 Task: Create a due date automation trigger when advanced on, 2 working days after a card is due add dates due next month at 11:00 AM.
Action: Mouse moved to (992, 77)
Screenshot: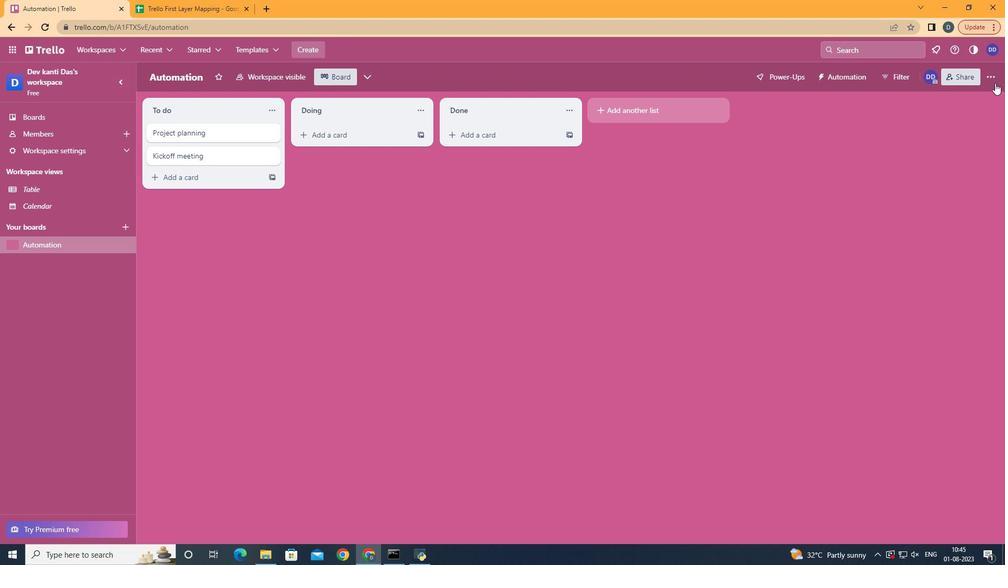 
Action: Mouse pressed left at (992, 77)
Screenshot: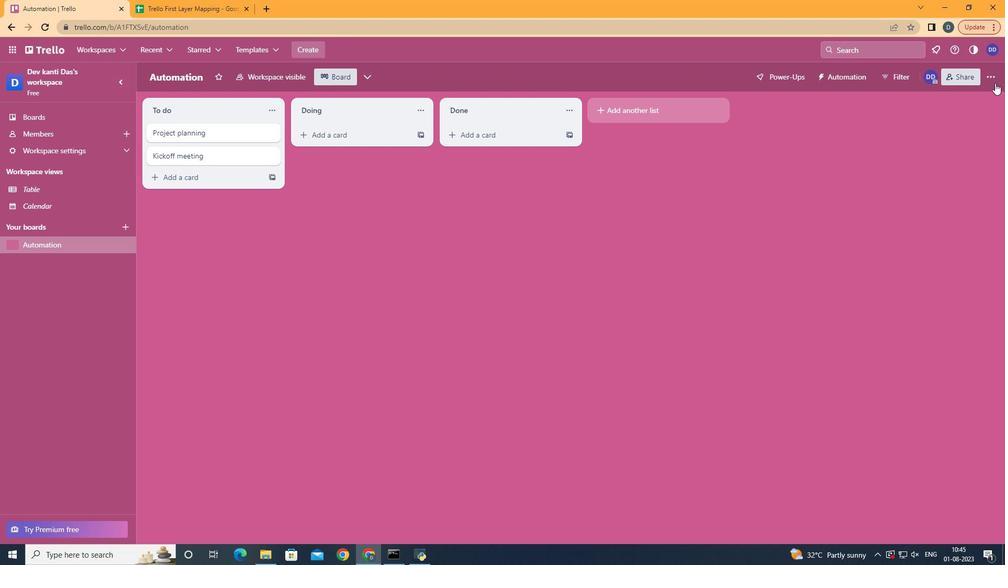 
Action: Mouse moved to (876, 221)
Screenshot: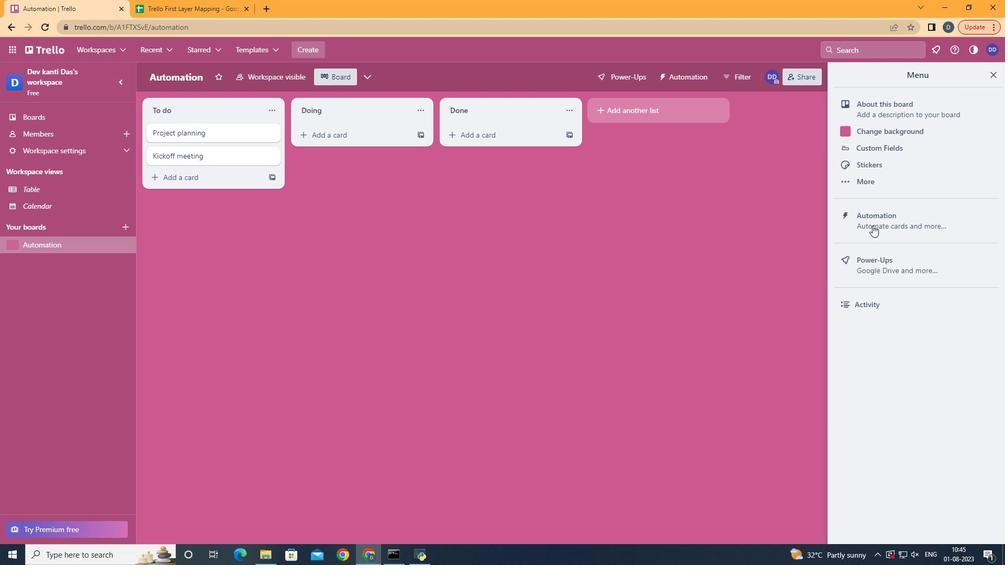 
Action: Mouse pressed left at (876, 221)
Screenshot: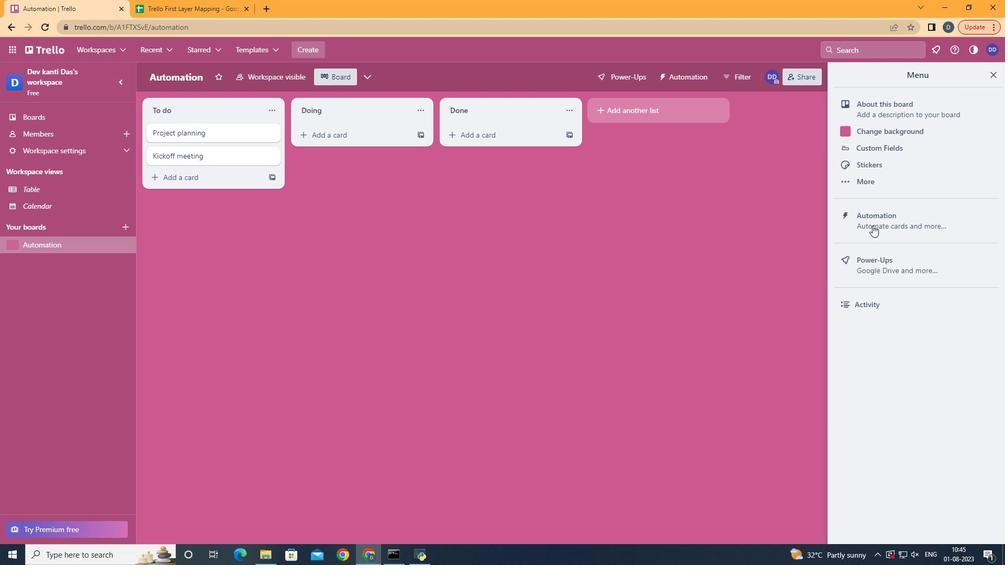 
Action: Mouse moved to (213, 211)
Screenshot: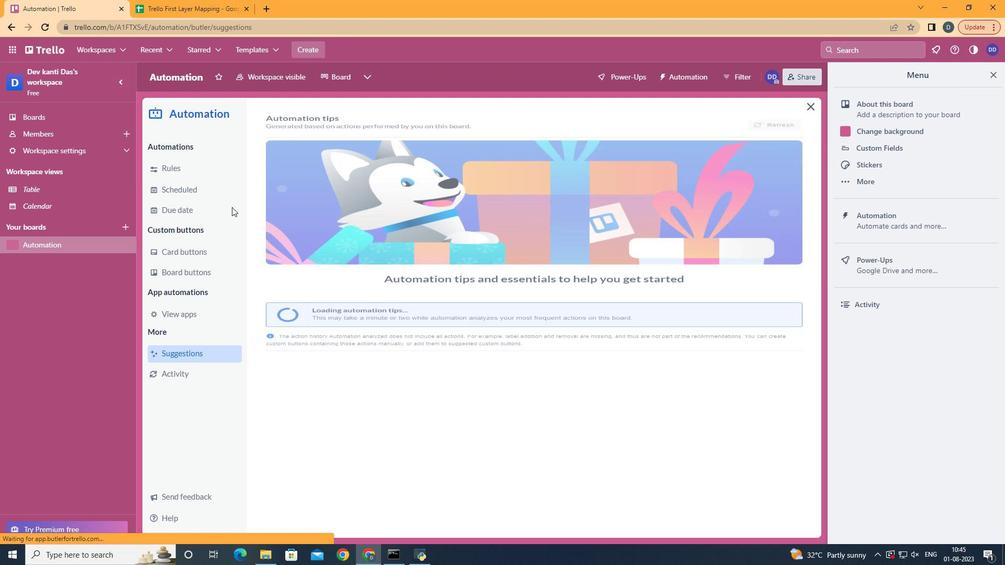
Action: Mouse pressed left at (213, 211)
Screenshot: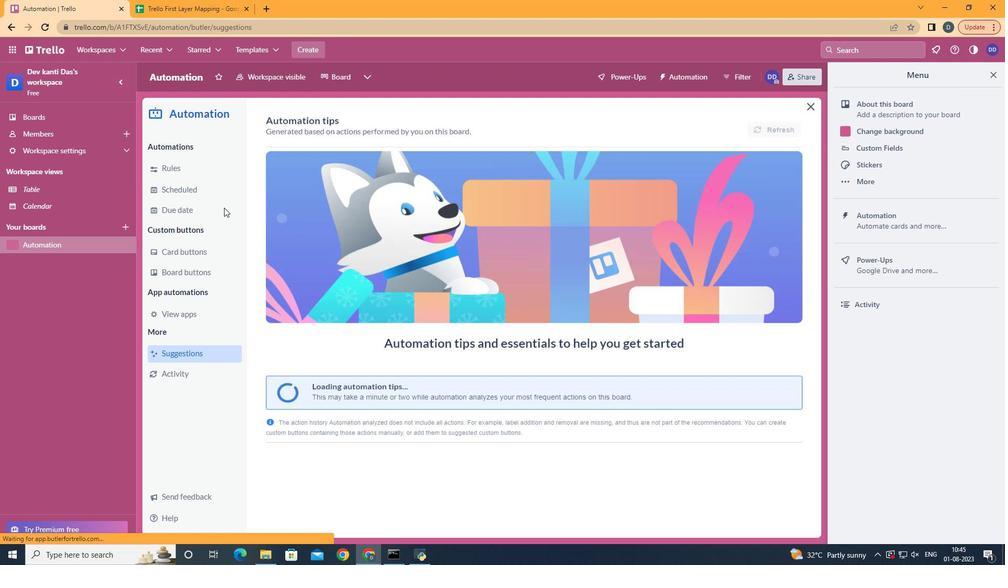 
Action: Mouse moved to (751, 127)
Screenshot: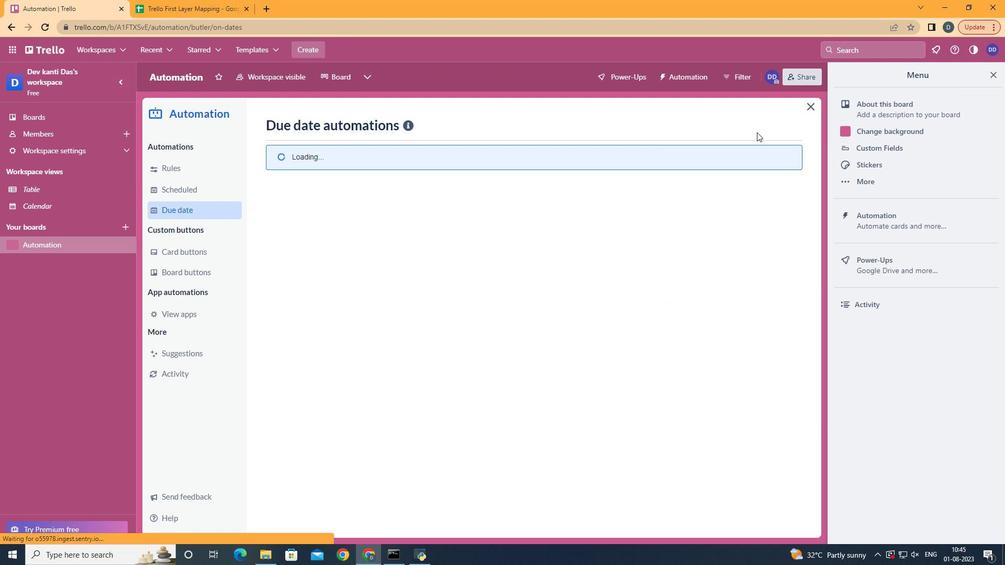 
Action: Mouse pressed left at (751, 127)
Screenshot: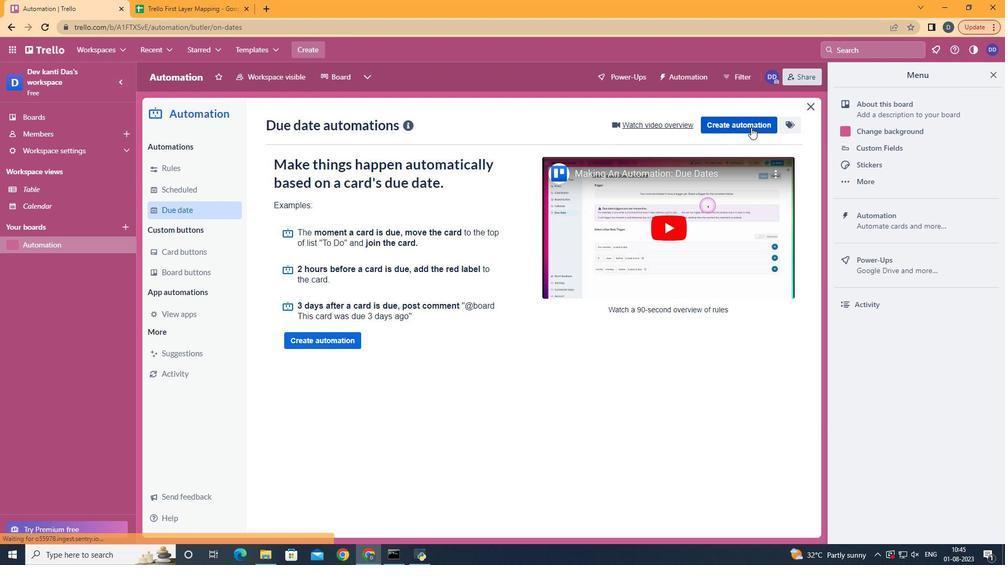 
Action: Mouse moved to (530, 234)
Screenshot: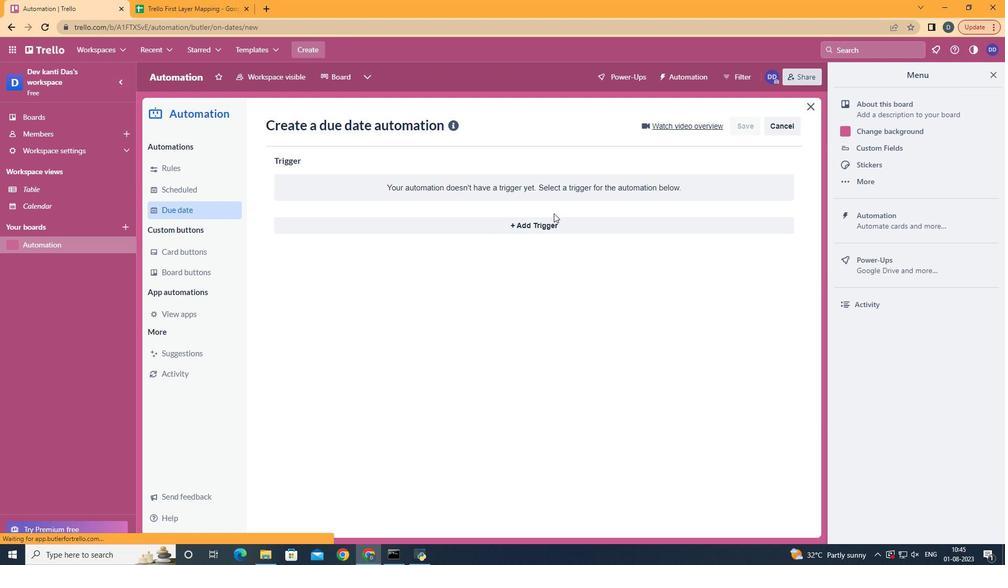 
Action: Mouse pressed left at (532, 231)
Screenshot: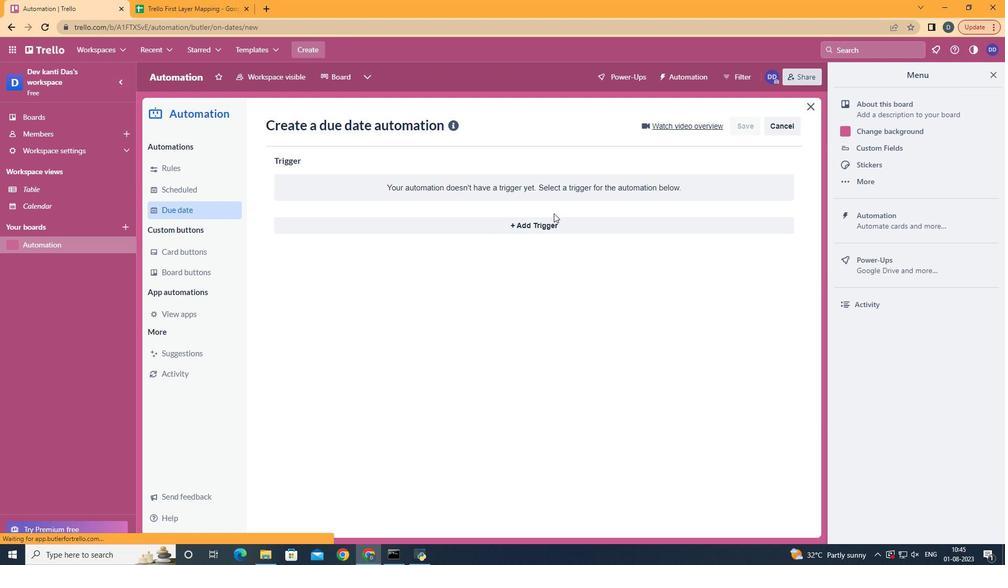 
Action: Mouse moved to (343, 423)
Screenshot: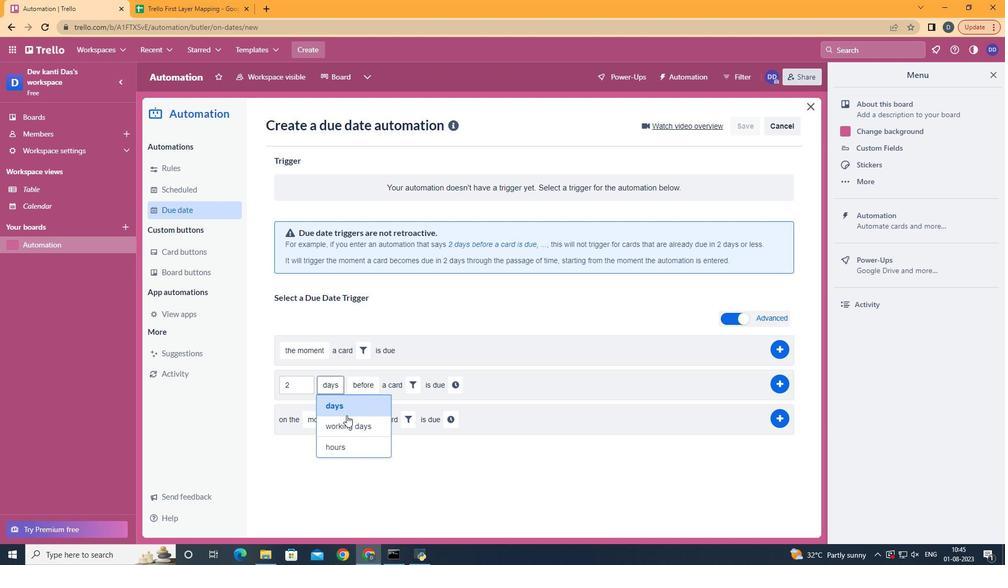 
Action: Mouse pressed left at (343, 423)
Screenshot: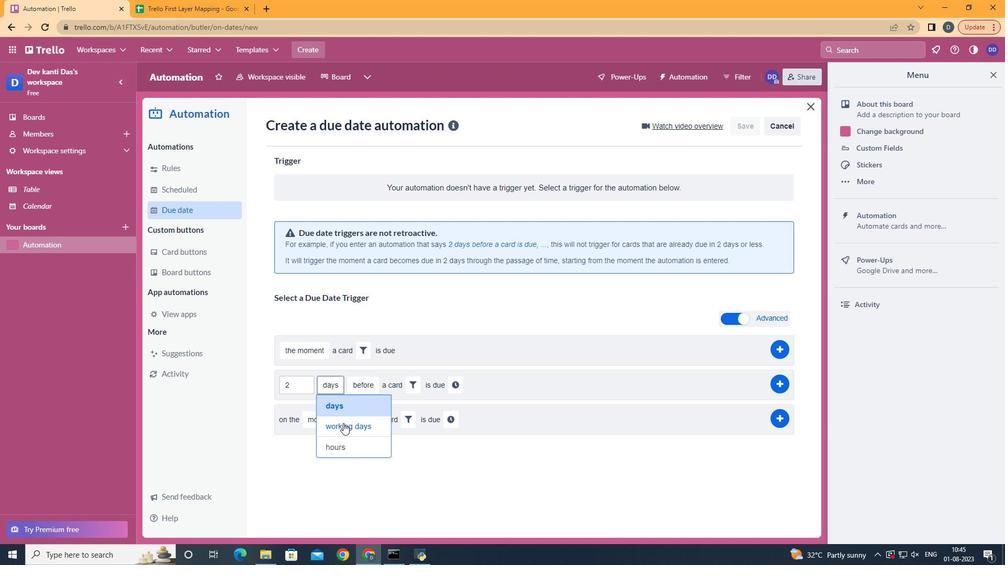 
Action: Mouse moved to (400, 424)
Screenshot: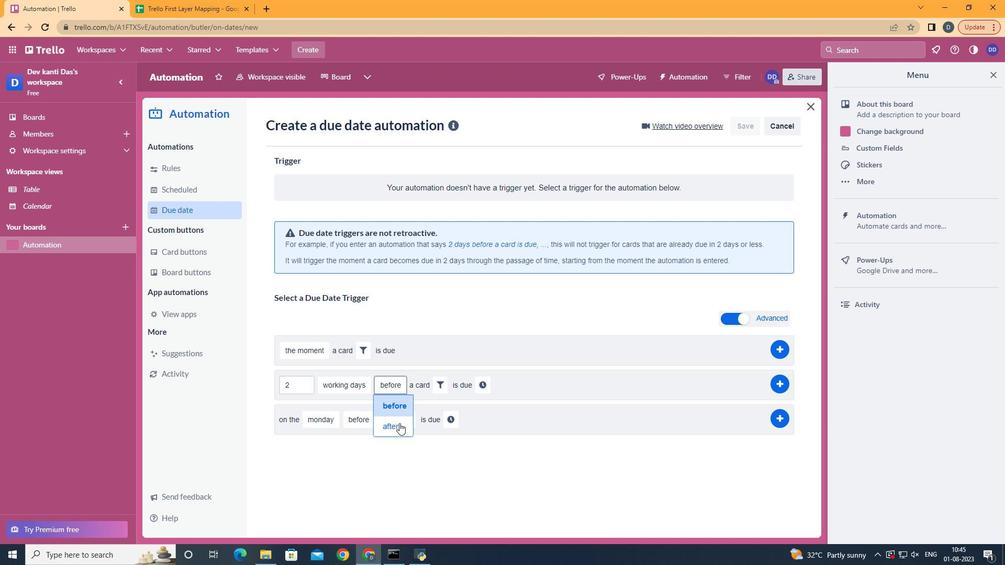 
Action: Mouse pressed left at (400, 424)
Screenshot: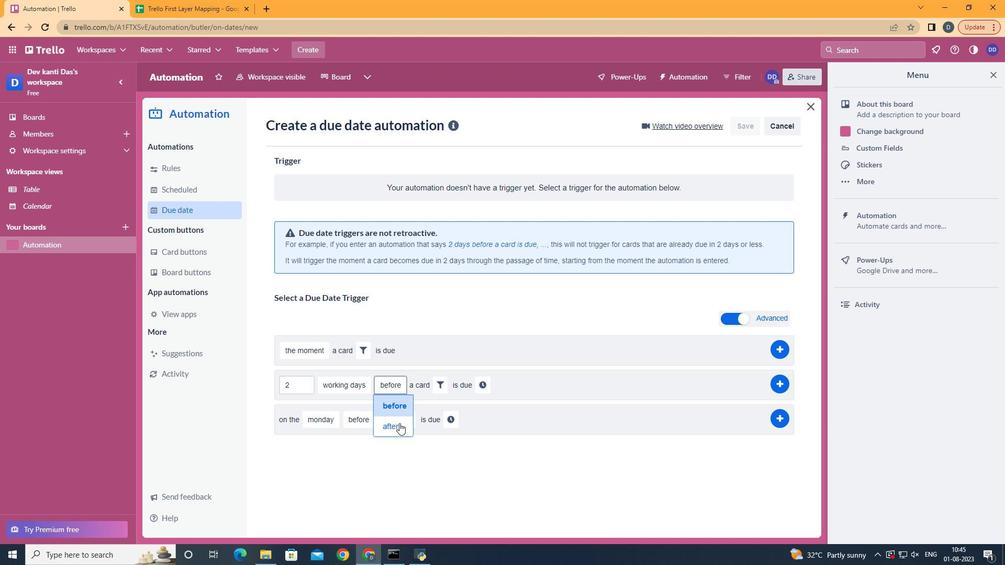 
Action: Mouse moved to (432, 387)
Screenshot: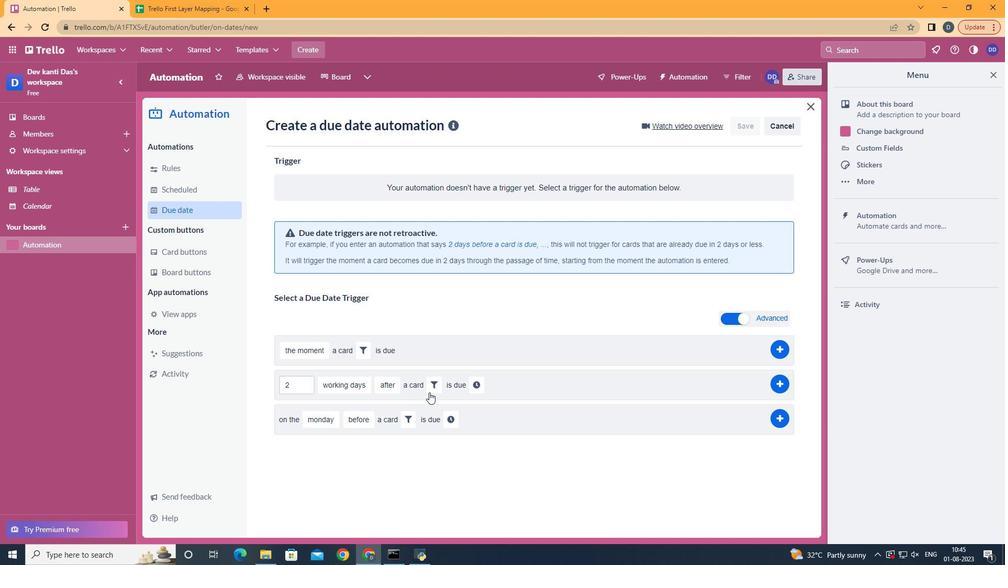 
Action: Mouse pressed left at (432, 387)
Screenshot: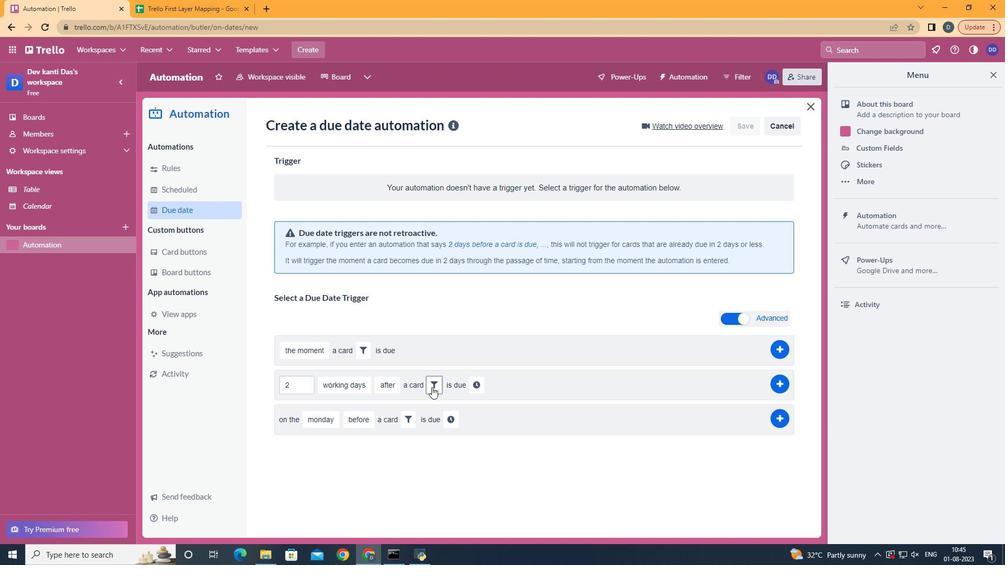 
Action: Mouse moved to (492, 414)
Screenshot: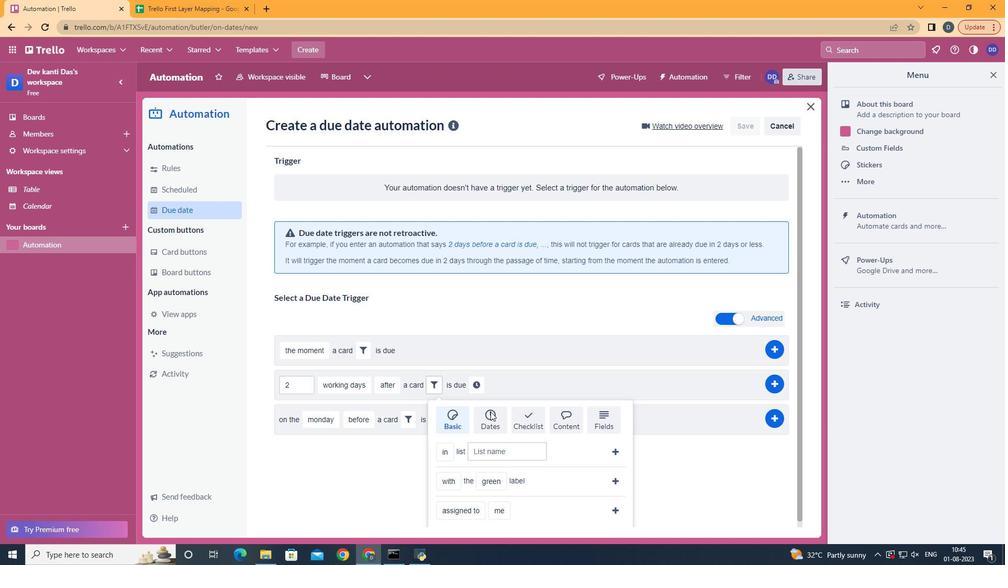 
Action: Mouse pressed left at (492, 414)
Screenshot: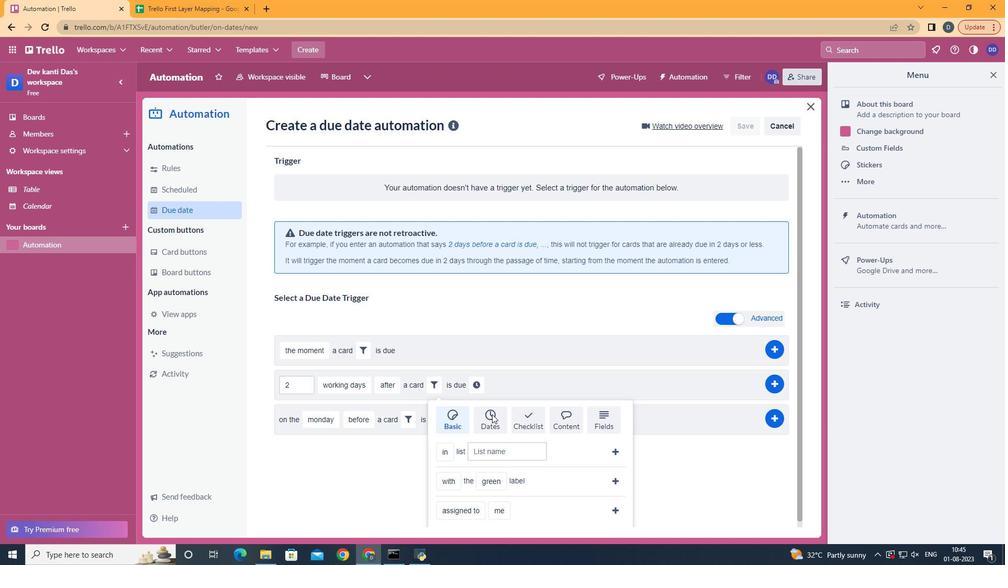 
Action: Mouse scrolled (492, 414) with delta (0, 0)
Screenshot: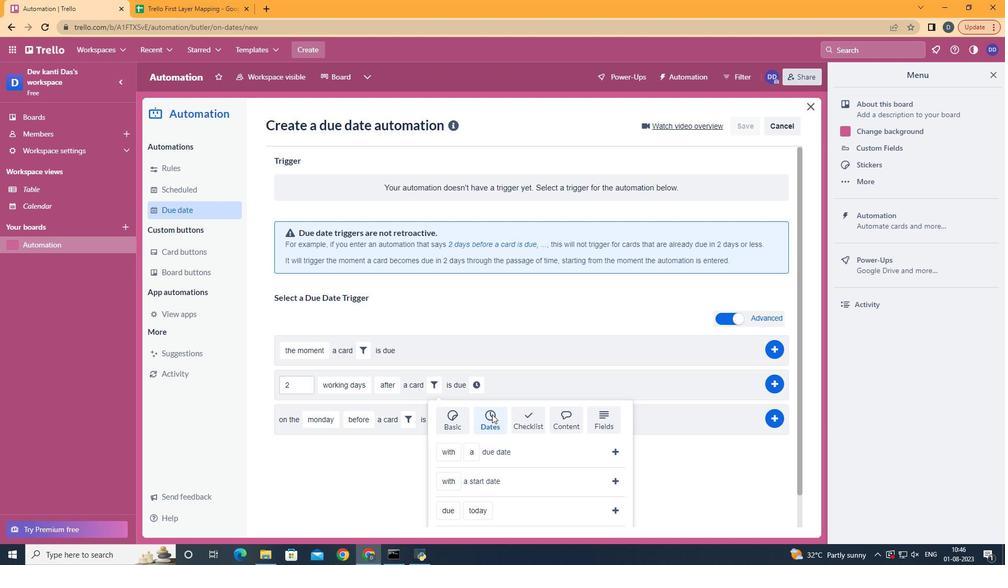 
Action: Mouse scrolled (492, 414) with delta (0, 0)
Screenshot: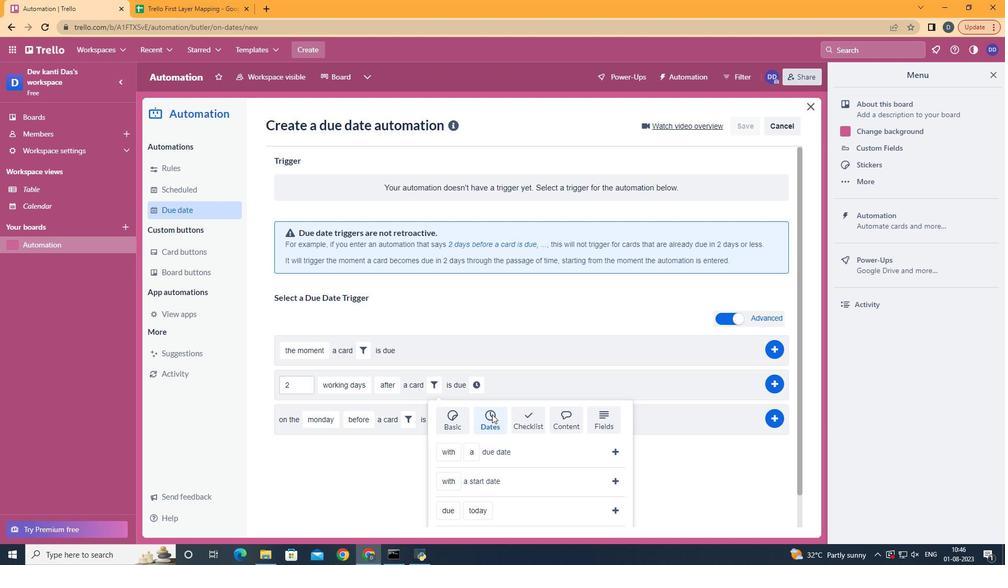 
Action: Mouse scrolled (492, 414) with delta (0, 0)
Screenshot: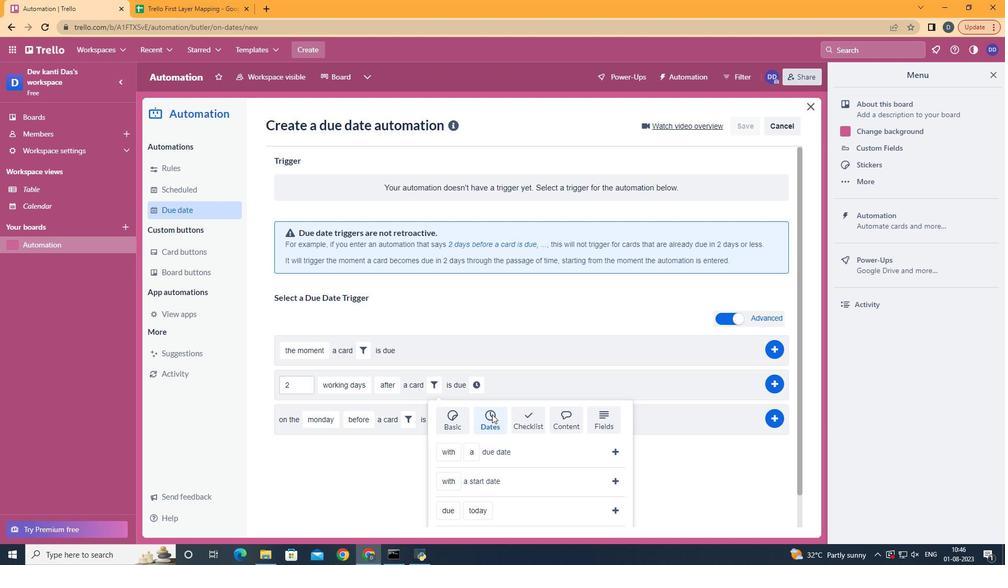 
Action: Mouse scrolled (492, 414) with delta (0, 0)
Screenshot: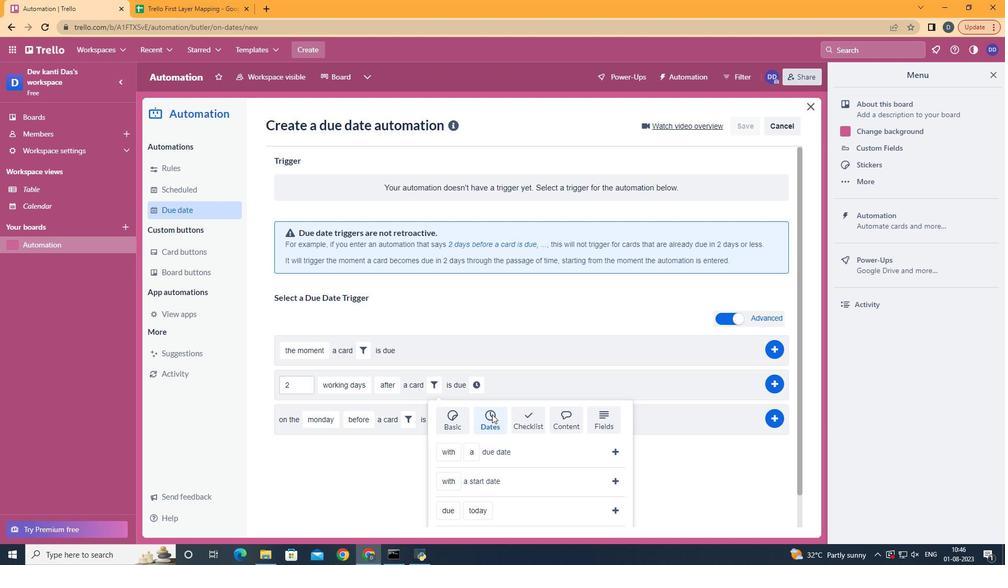 
Action: Mouse moved to (464, 393)
Screenshot: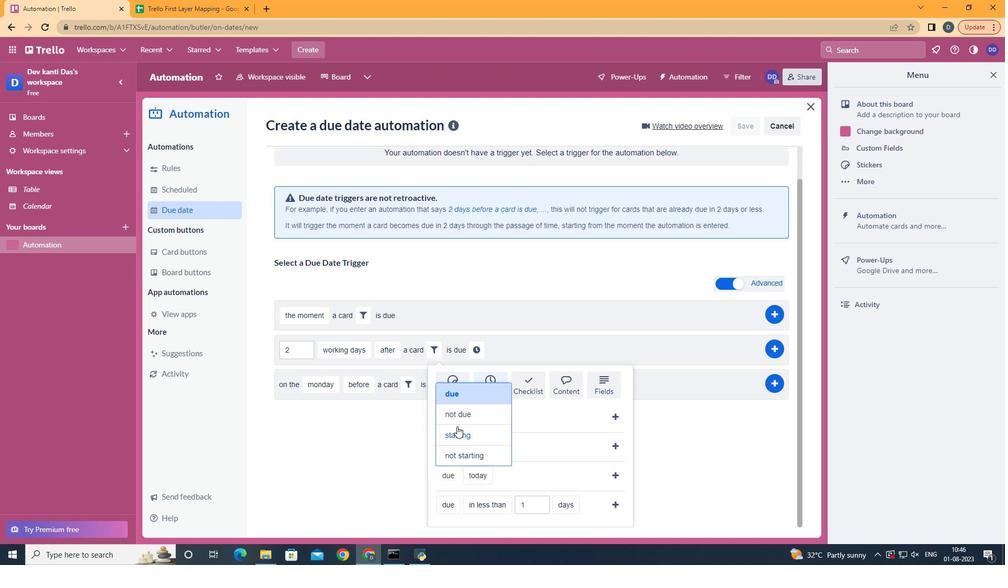 
Action: Mouse pressed left at (464, 393)
Screenshot: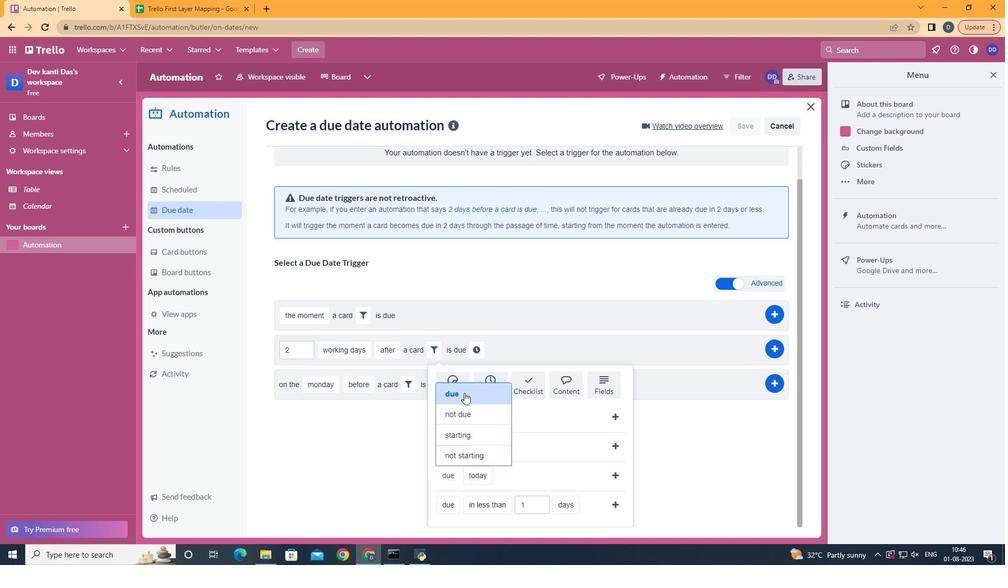 
Action: Mouse moved to (487, 458)
Screenshot: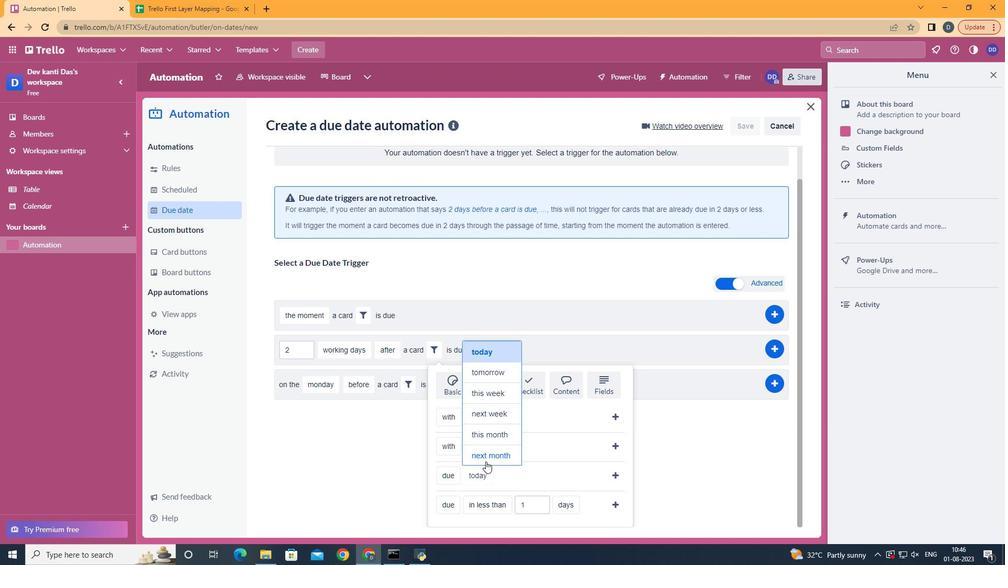 
Action: Mouse pressed left at (487, 458)
Screenshot: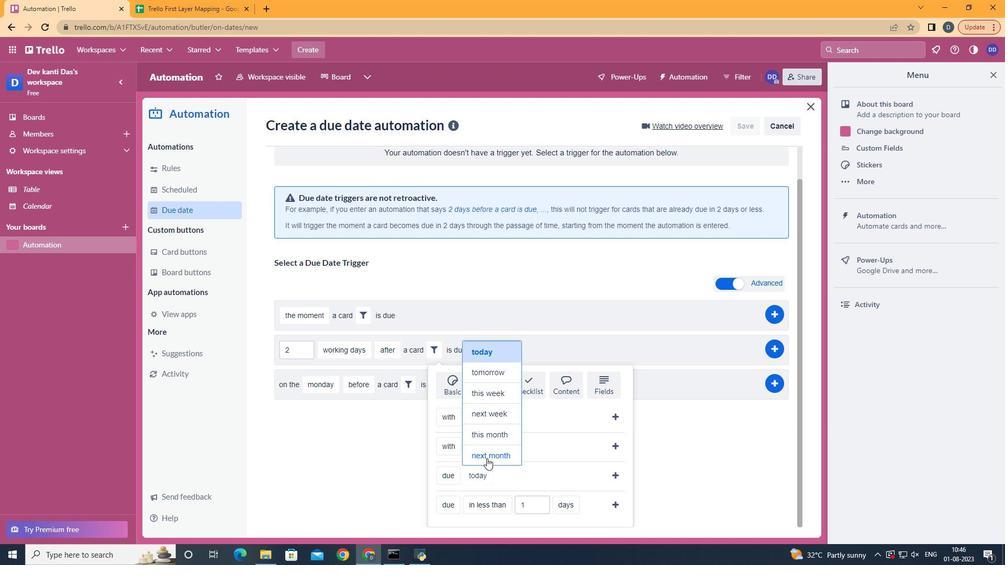 
Action: Mouse moved to (616, 470)
Screenshot: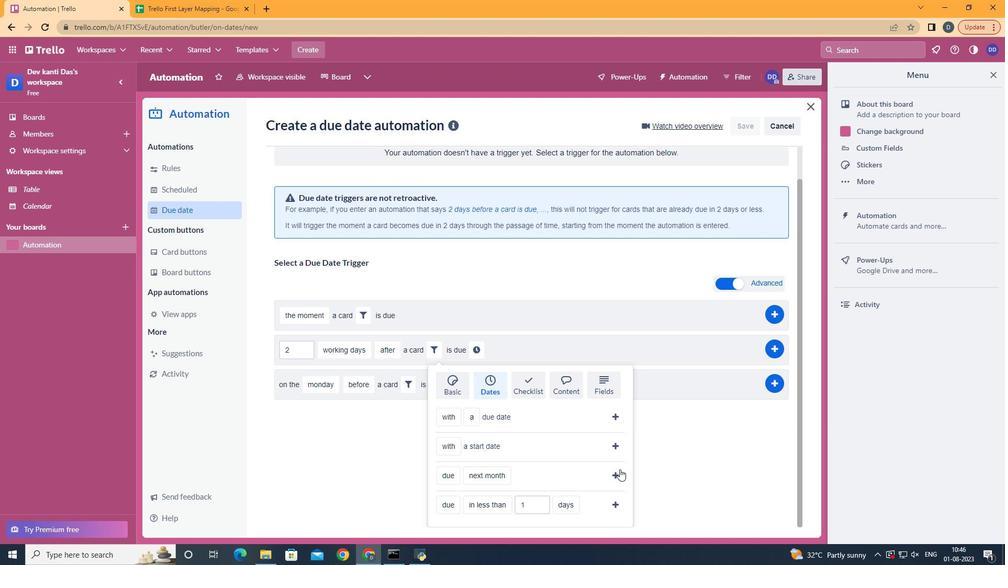 
Action: Mouse pressed left at (616, 470)
Screenshot: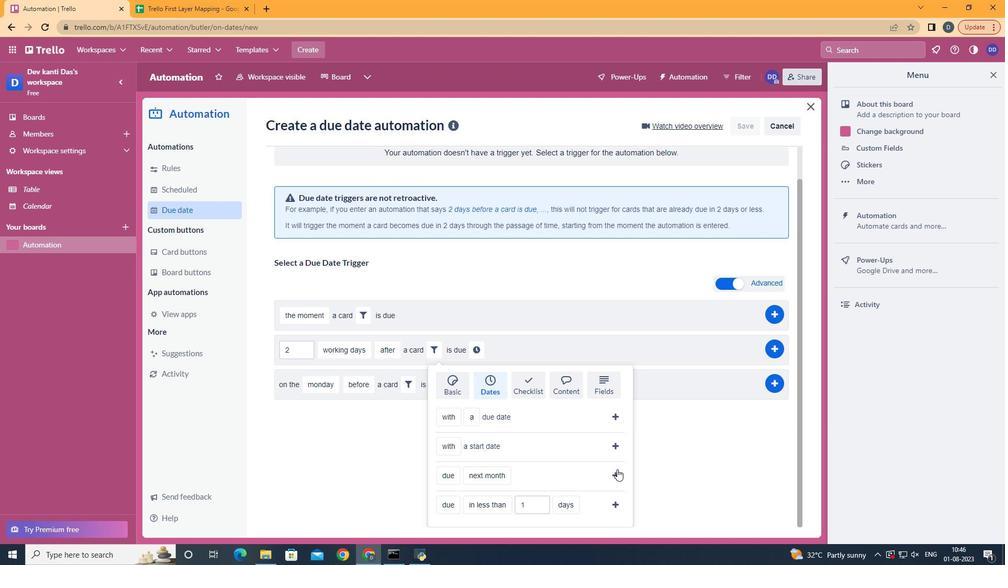 
Action: Mouse moved to (555, 379)
Screenshot: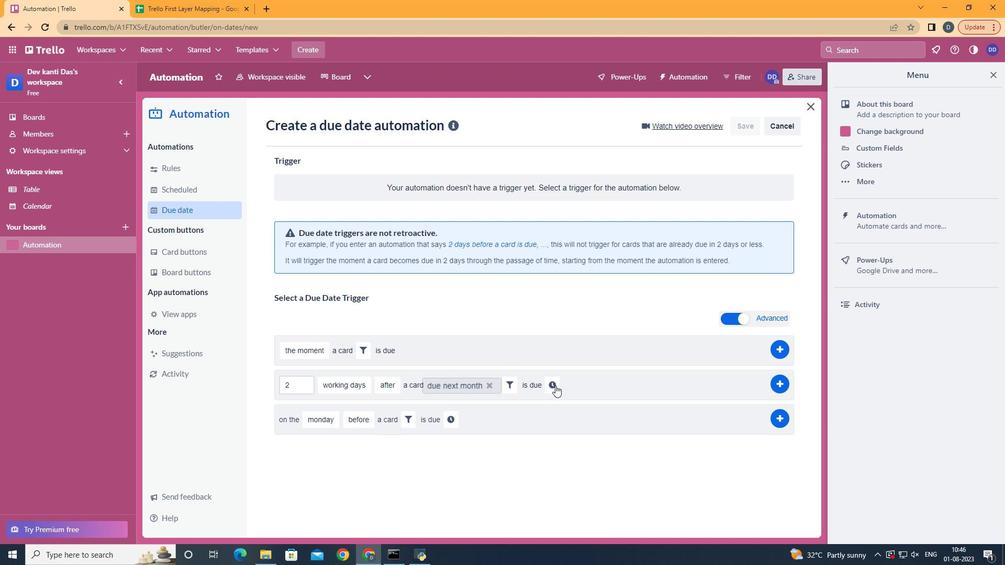 
Action: Mouse pressed left at (555, 379)
Screenshot: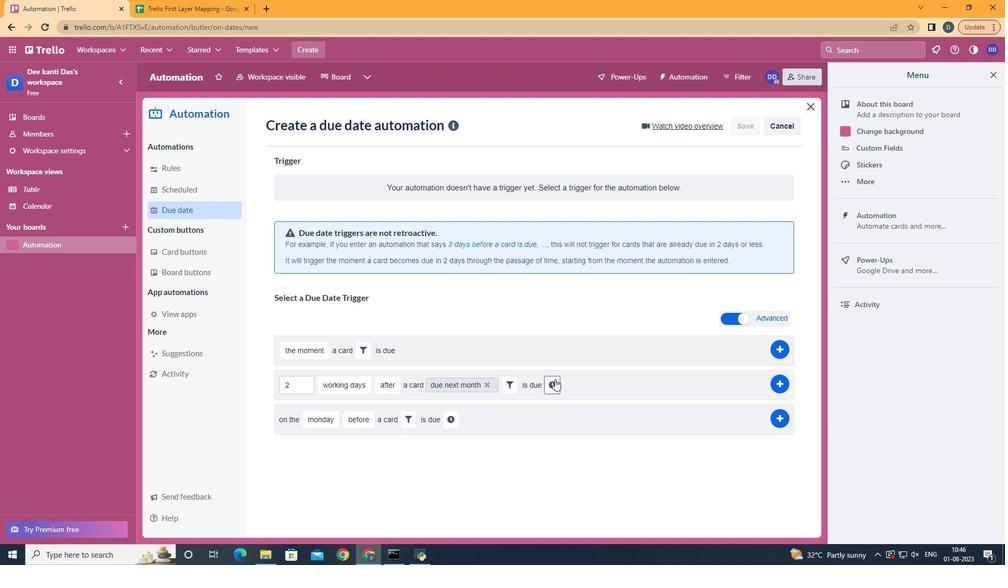 
Action: Mouse moved to (585, 387)
Screenshot: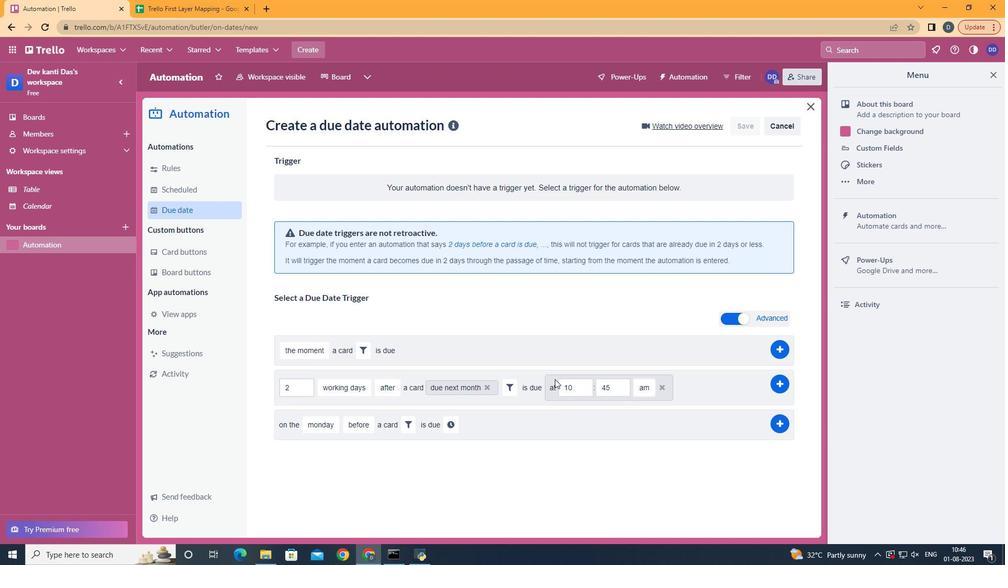 
Action: Mouse pressed left at (585, 387)
Screenshot: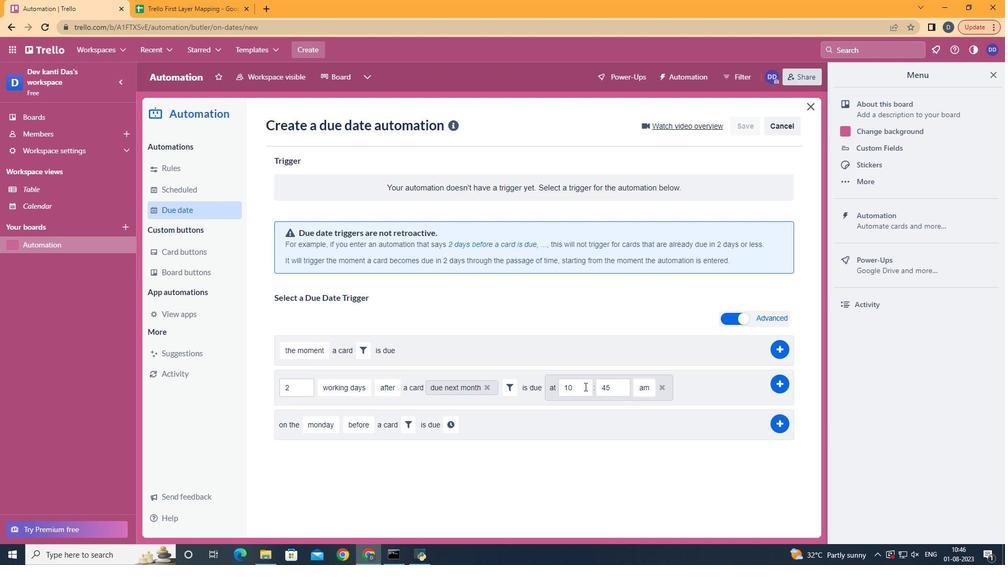 
Action: Key pressed <Key.backspace>1
Screenshot: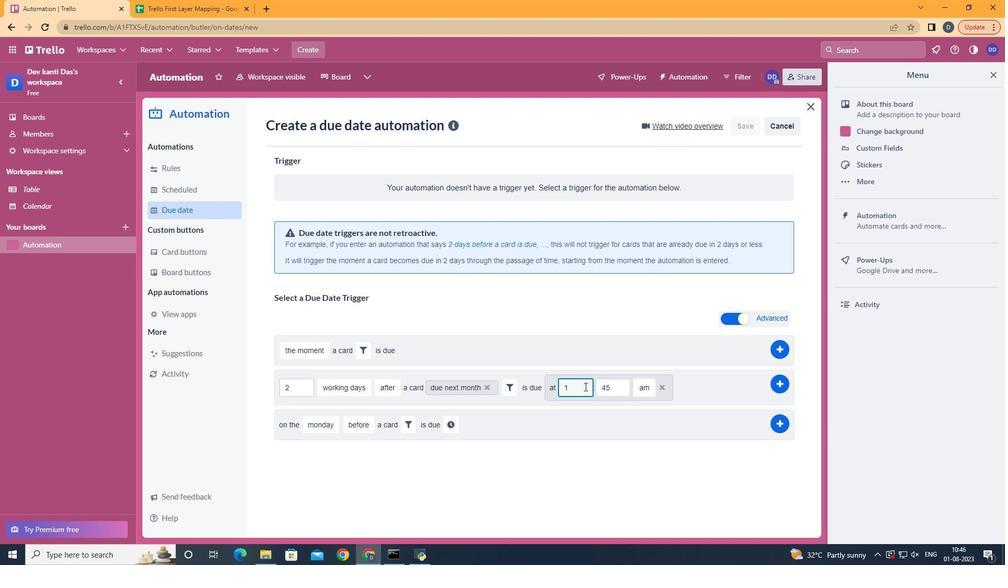 
Action: Mouse moved to (622, 389)
Screenshot: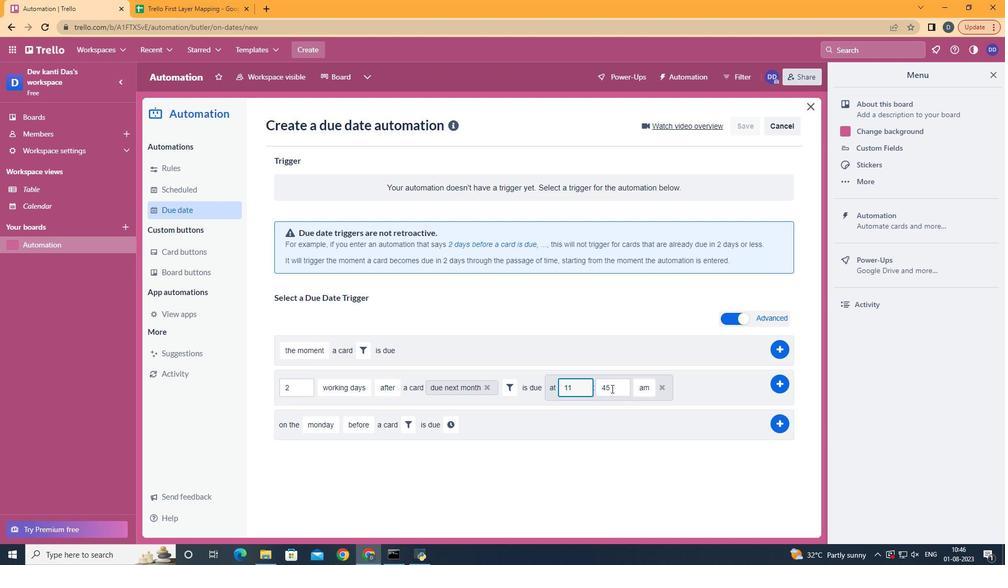 
Action: Mouse pressed left at (622, 389)
Screenshot: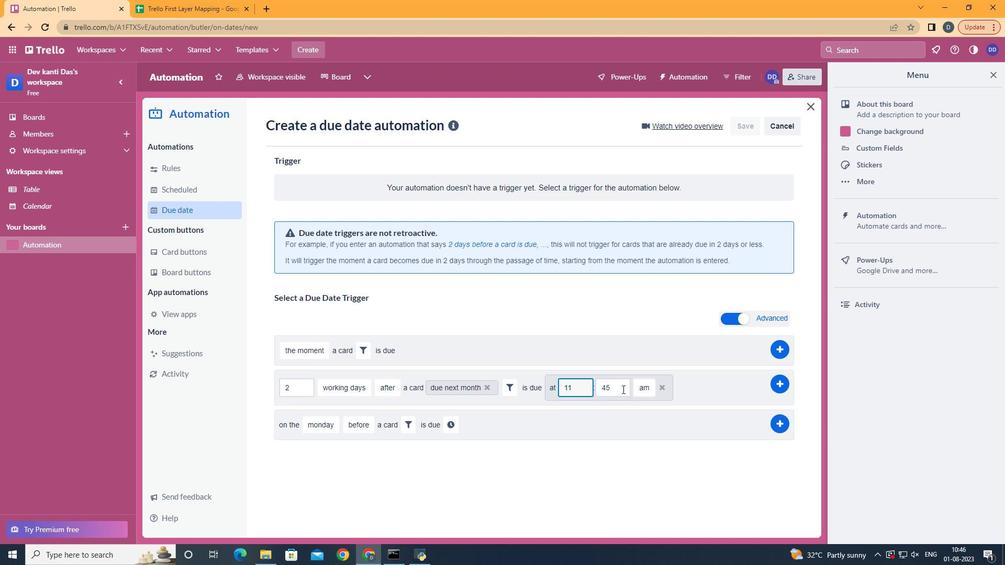 
Action: Key pressed <Key.backspace><Key.backspace>00
Screenshot: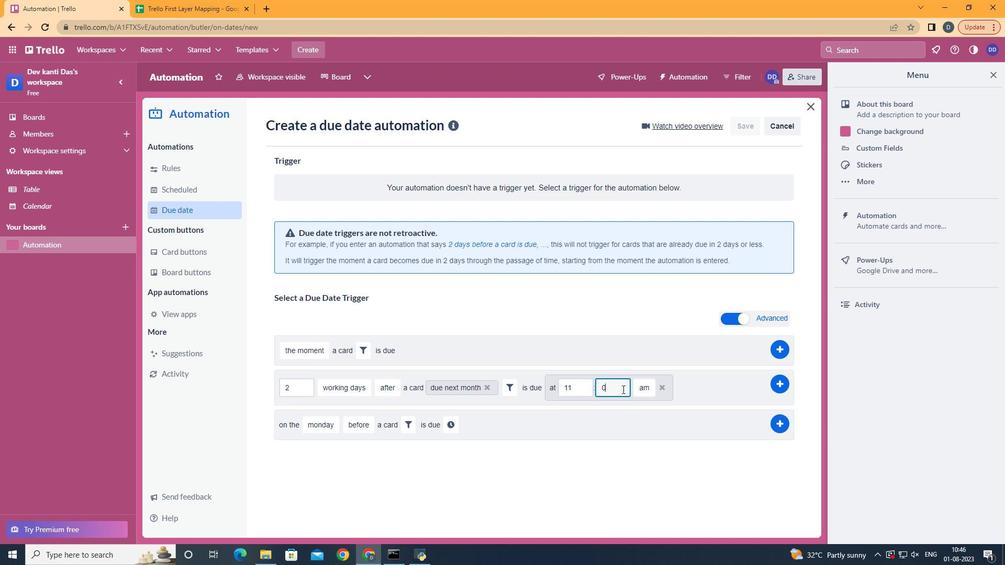 
Action: Mouse moved to (772, 379)
Screenshot: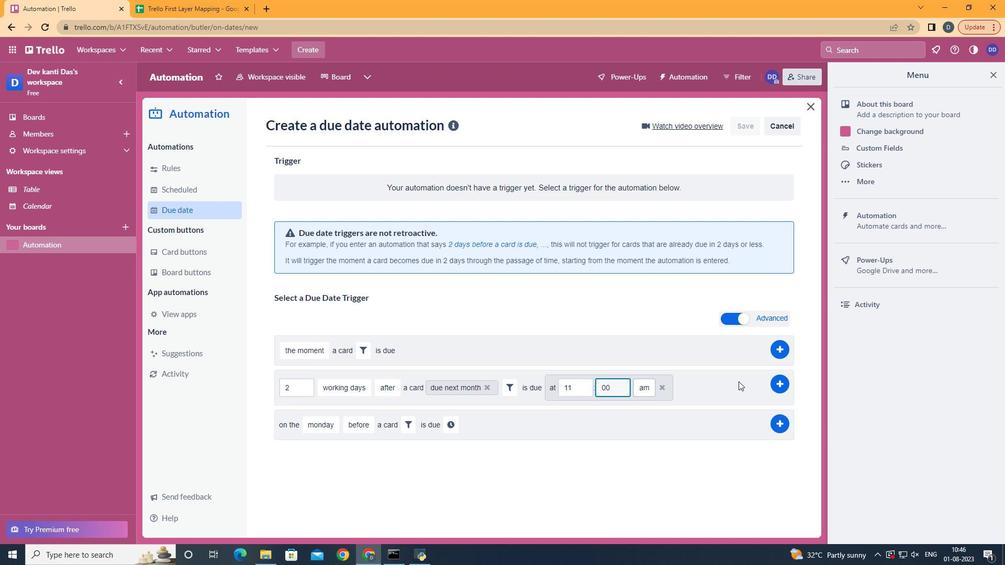 
Action: Mouse pressed left at (772, 379)
Screenshot: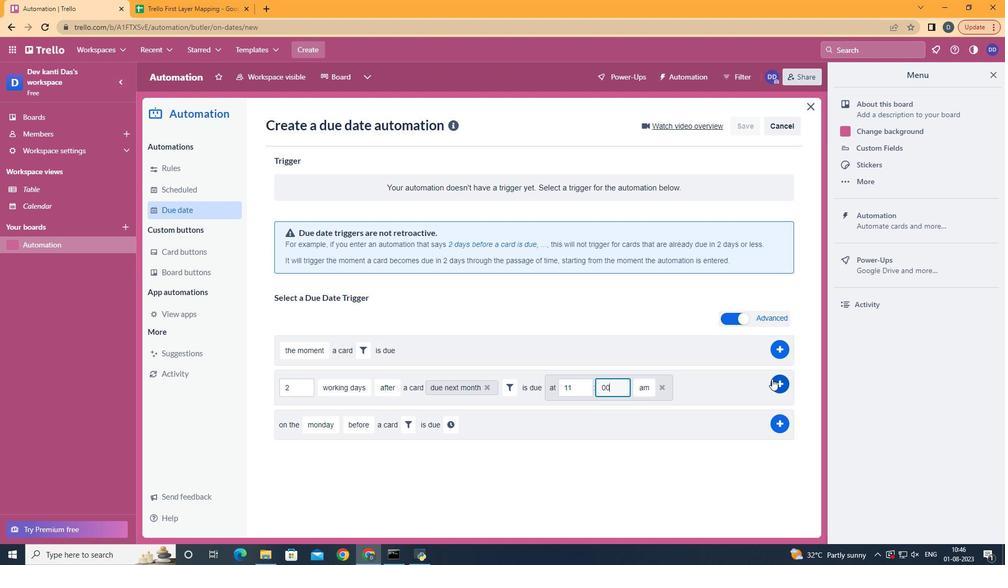 
Action: Mouse moved to (461, 270)
Screenshot: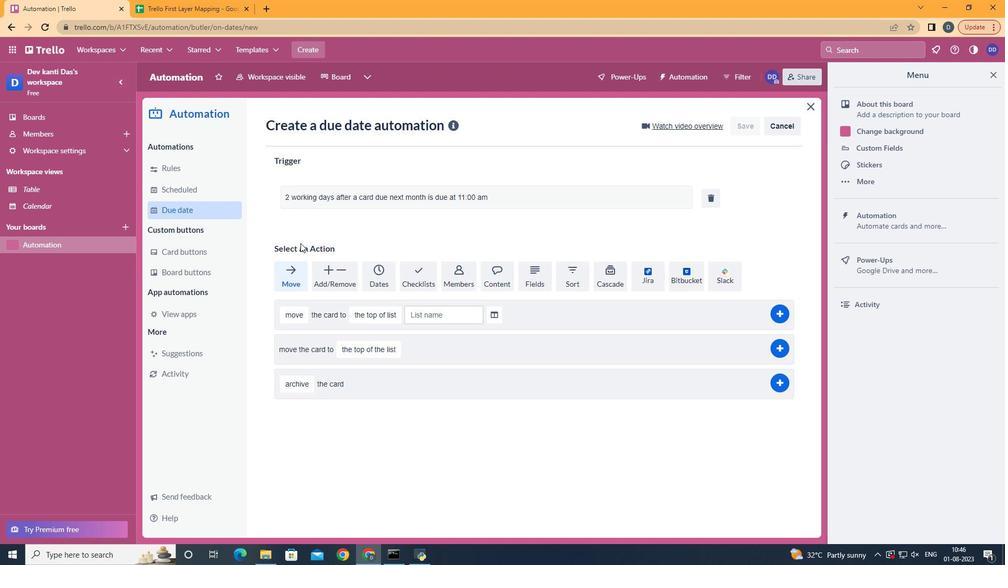 
